Task: Create ChildIssue0000000663 as Child Issue of Issue Issue0000000332 in Backlog  in Scrum Project Project0000000067 in Jira. Create ChildIssue0000000664 as Child Issue of Issue Issue0000000332 in Backlog  in Scrum Project Project0000000067 in Jira. Create ChildIssue0000000665 as Child Issue of Issue Issue0000000333 in Backlog  in Scrum Project Project0000000067 in Jira. Create ChildIssue0000000666 as Child Issue of Issue Issue0000000333 in Backlog  in Scrum Project Project0000000067 in Jira. Create ChildIssue0000000667 as Child Issue of Issue Issue0000000334 in Backlog  in Scrum Project Project0000000067 in Jira
Action: Mouse moved to (507, 411)
Screenshot: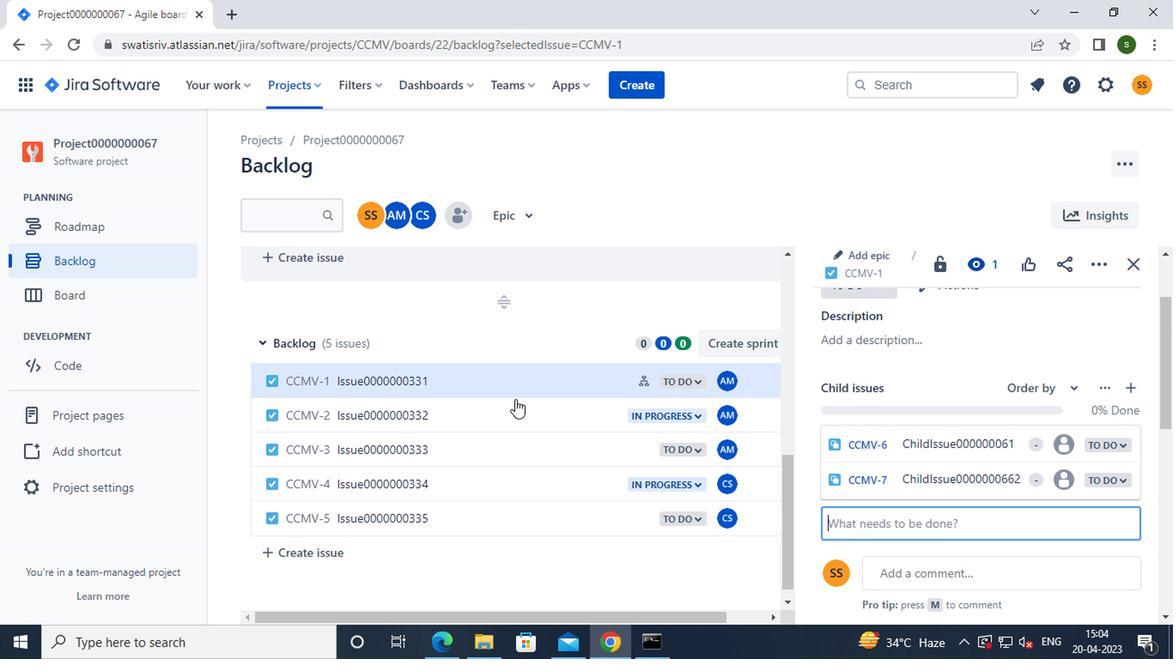
Action: Mouse pressed left at (507, 411)
Screenshot: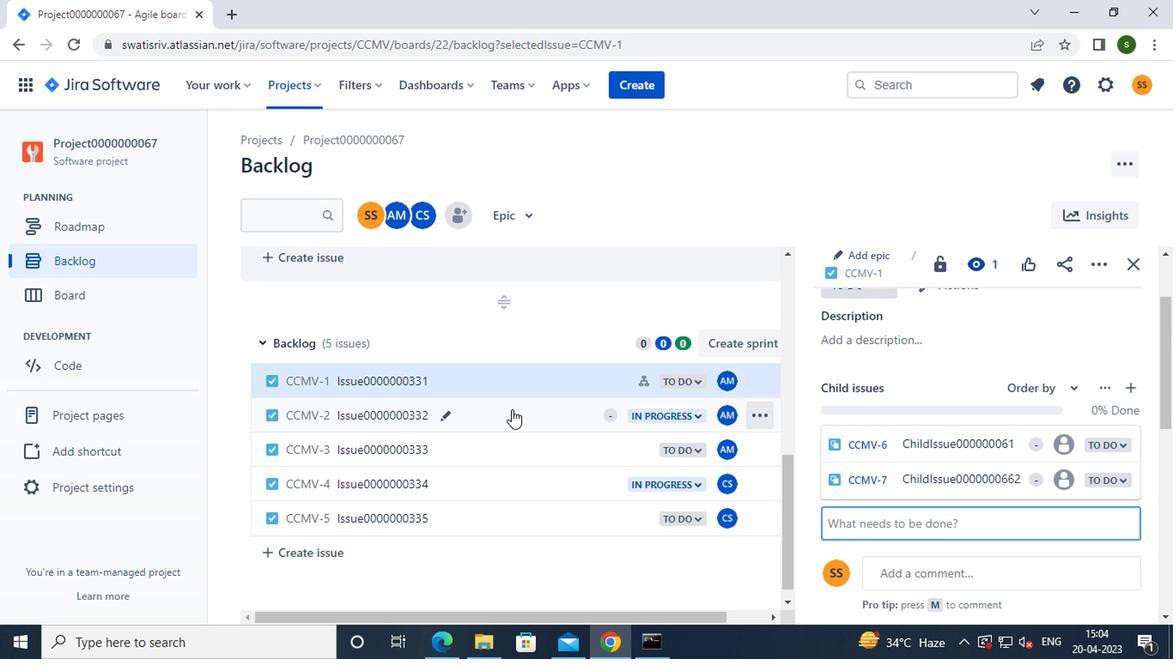 
Action: Mouse moved to (855, 337)
Screenshot: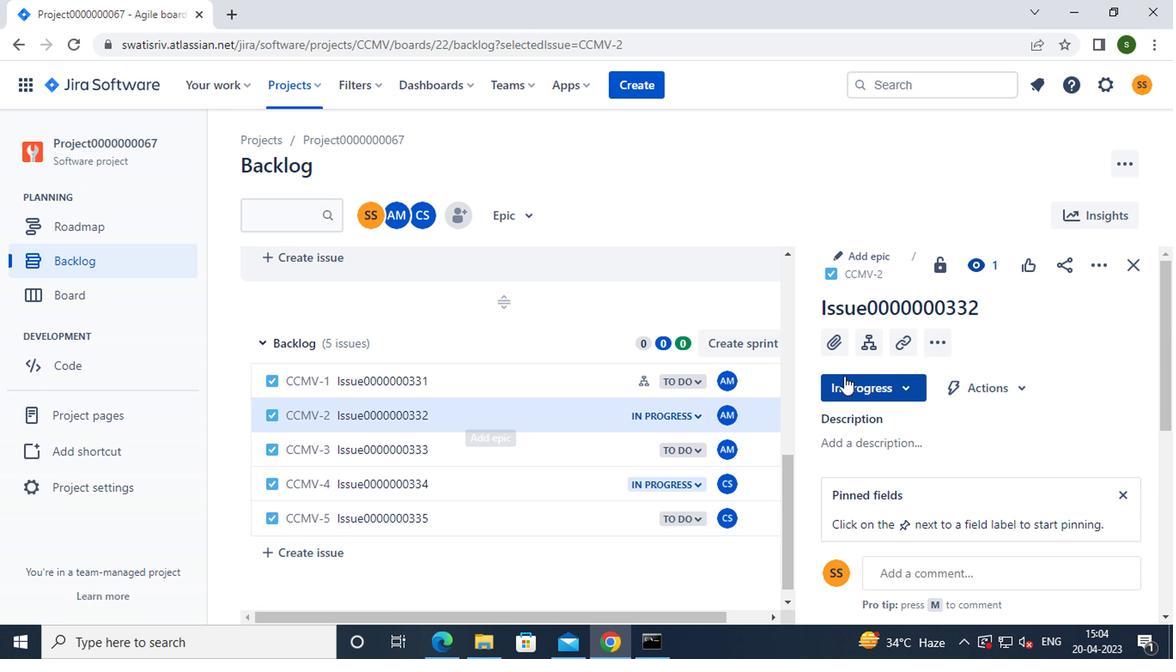 
Action: Mouse pressed left at (855, 337)
Screenshot: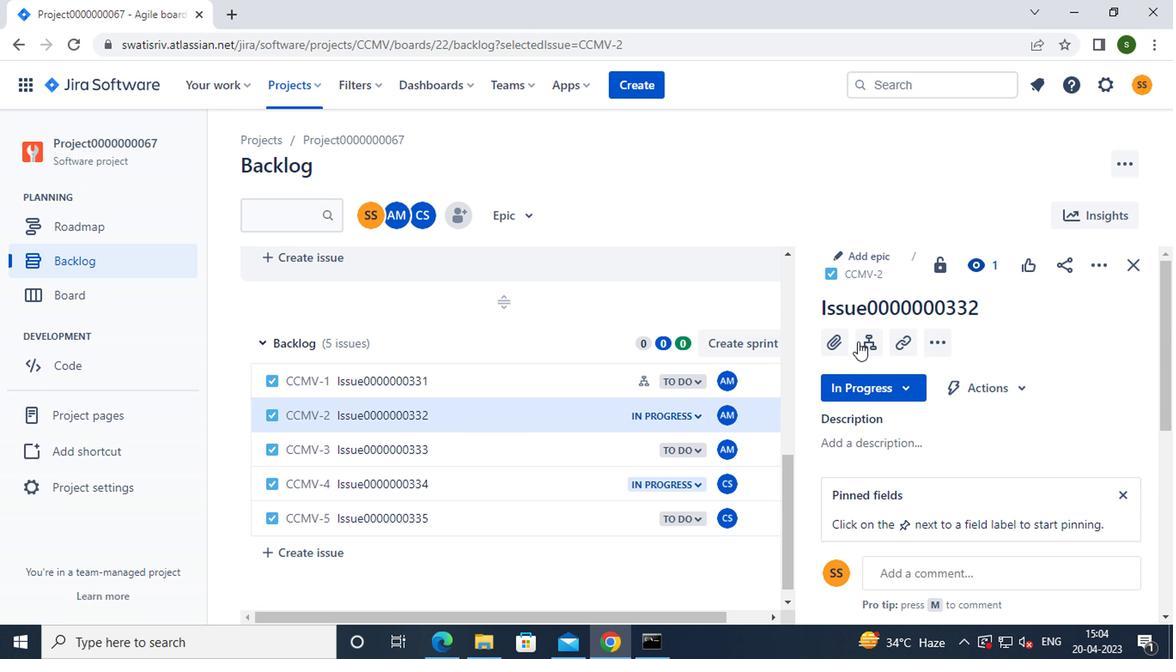 
Action: Mouse moved to (829, 422)
Screenshot: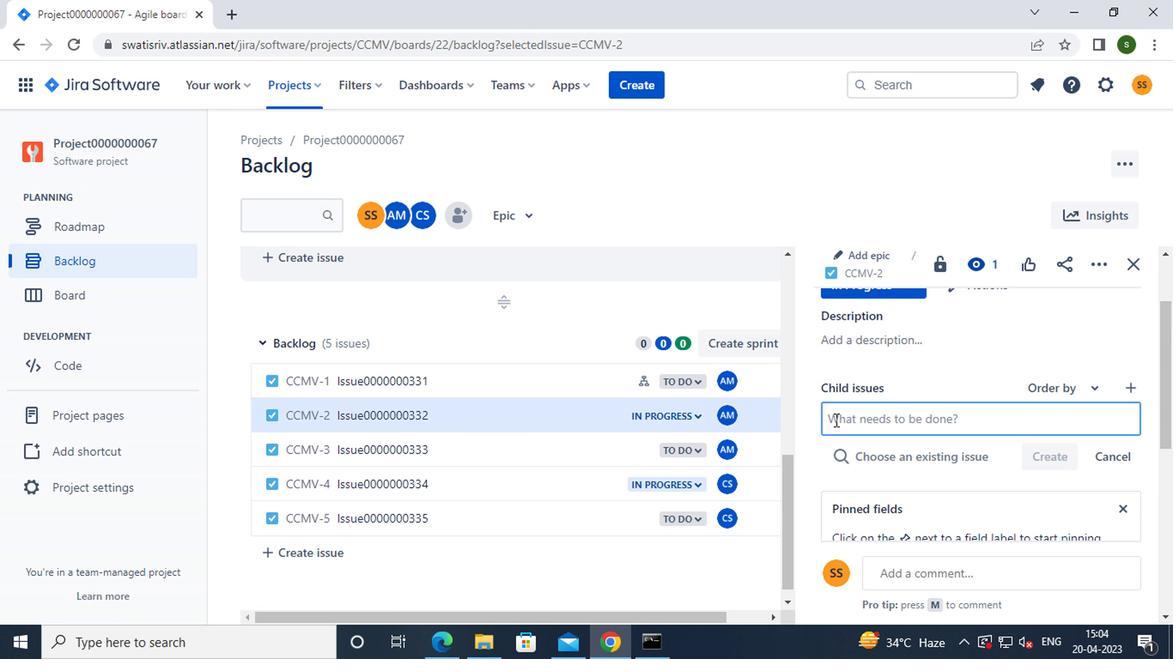 
Action: Key pressed c<Key.caps_lock>hild<Key.caps_lock>i<Key.caps_lock>ssue0000000663
Screenshot: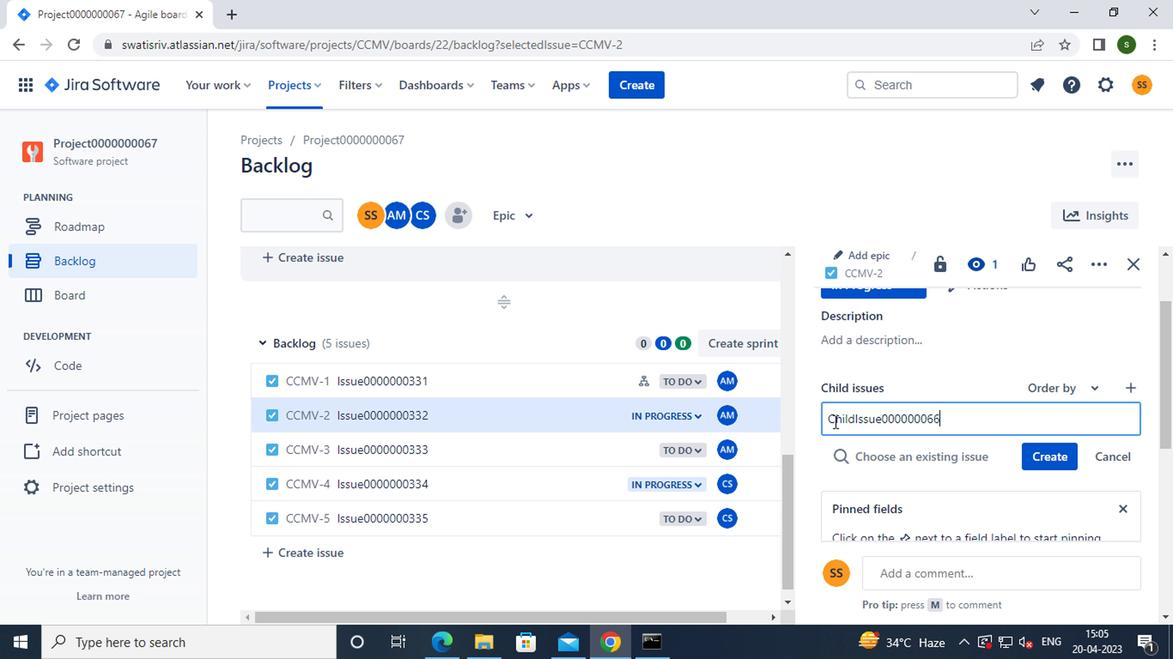 
Action: Mouse moved to (1036, 449)
Screenshot: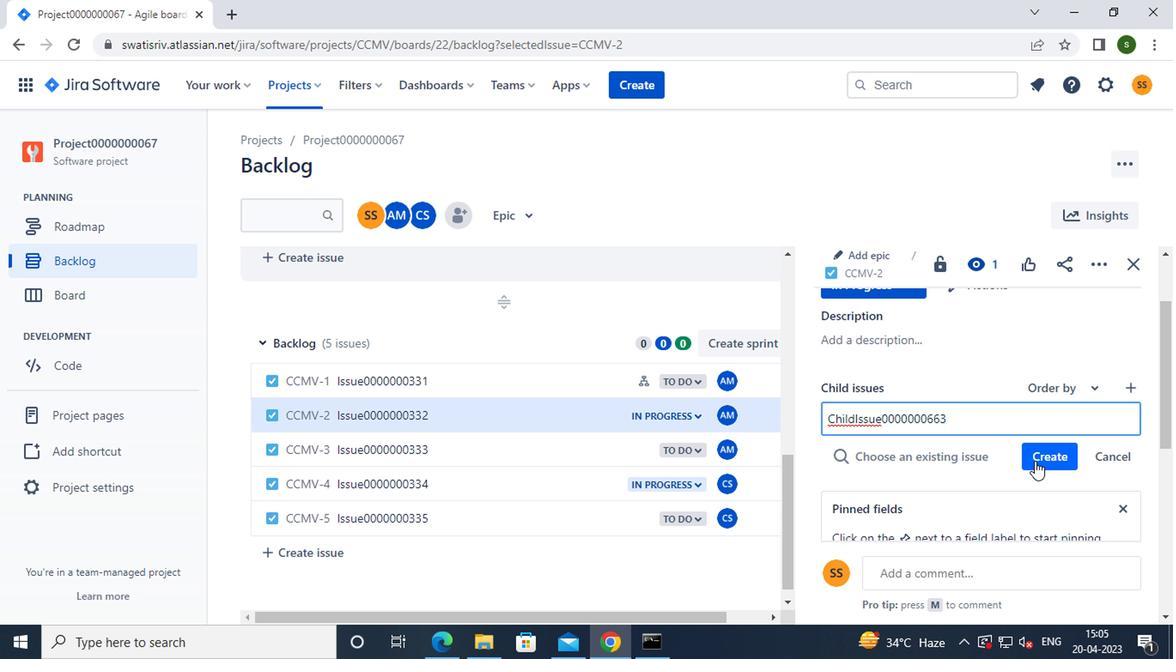 
Action: Mouse pressed left at (1036, 449)
Screenshot: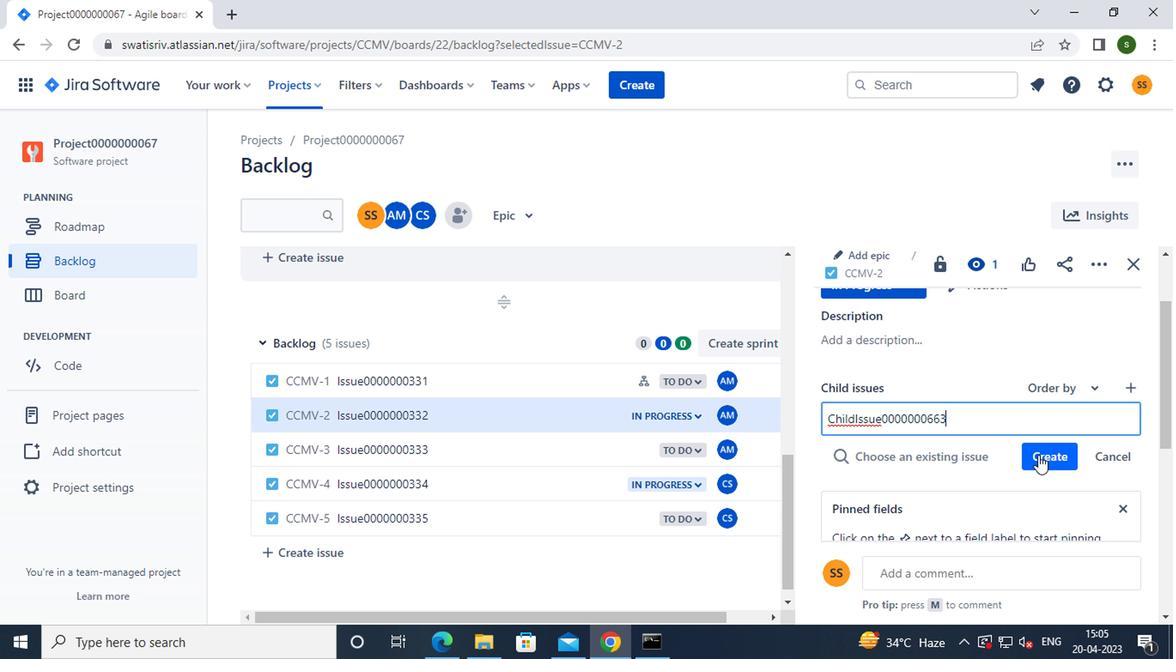 
Action: Mouse moved to (990, 475)
Screenshot: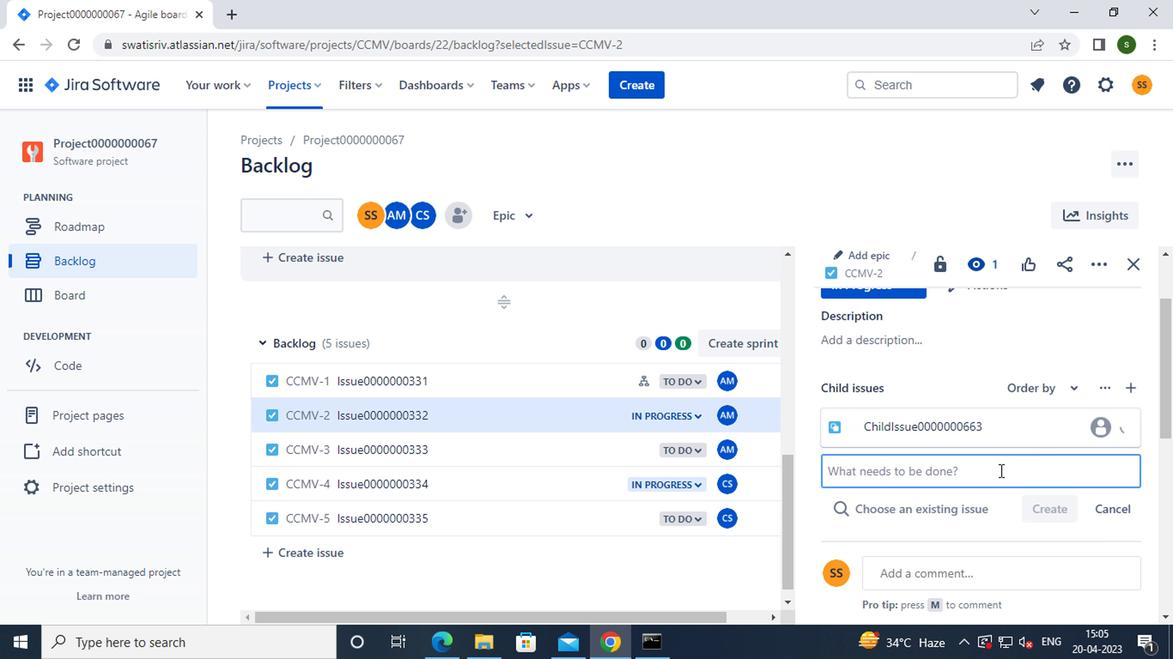 
Action: Key pressed <Key.caps_lock>c<Key.caps_lock>hild<Key.caps_lock>i<Key.caps_lock>ssue0000000664
Screenshot: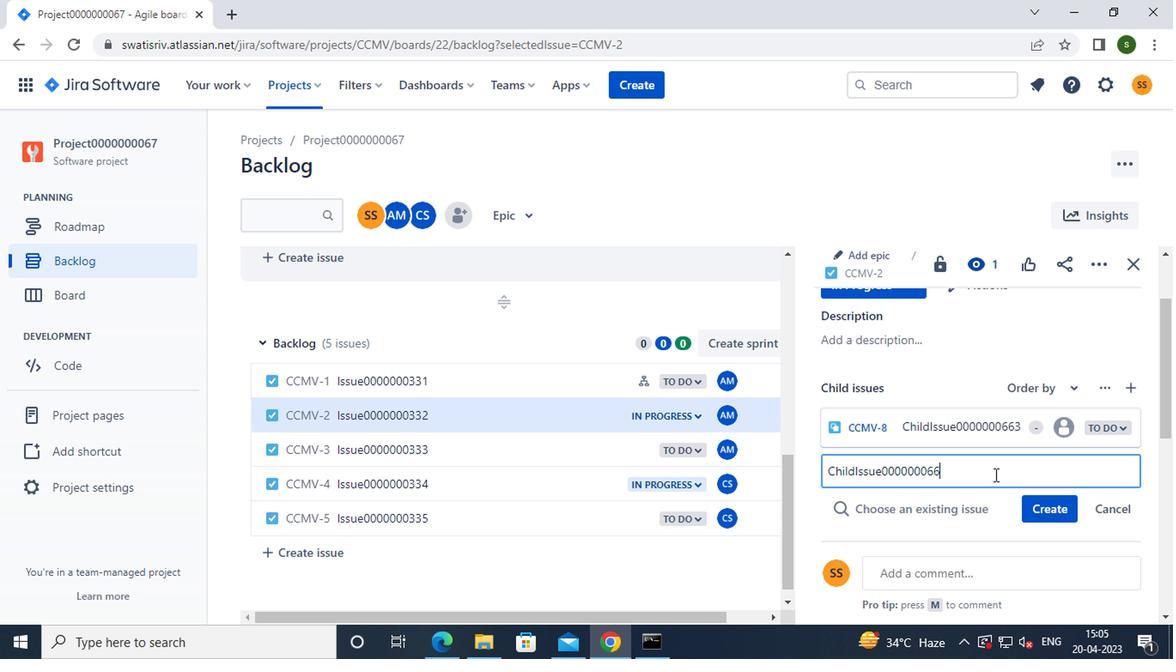 
Action: Mouse moved to (1049, 503)
Screenshot: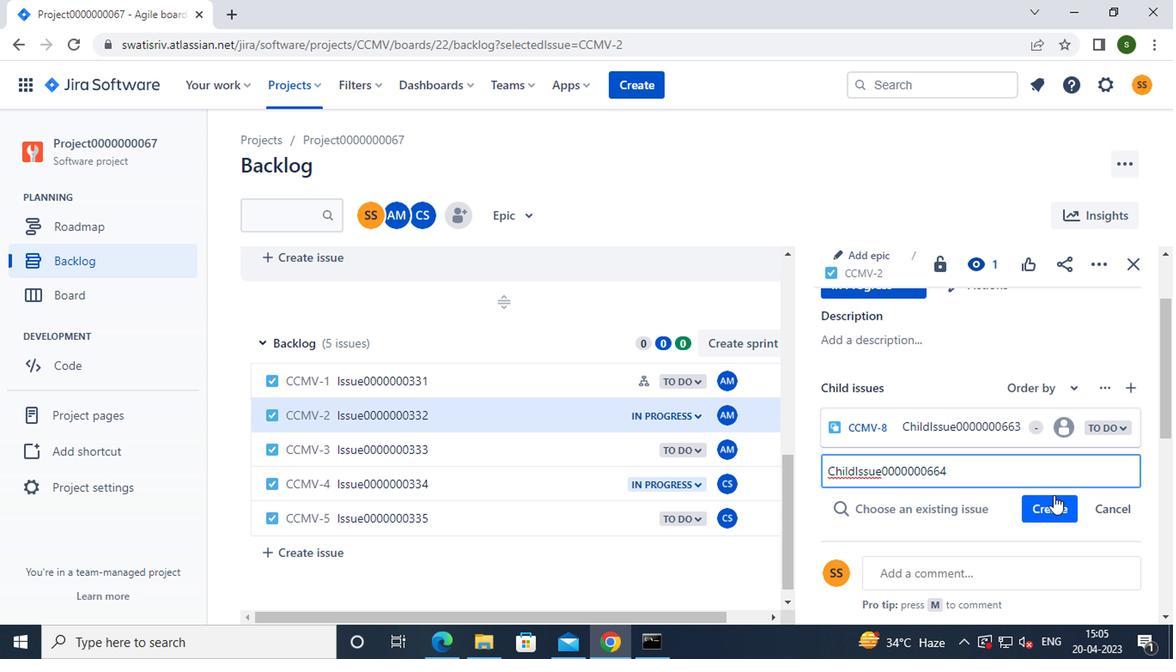 
Action: Mouse pressed left at (1049, 503)
Screenshot: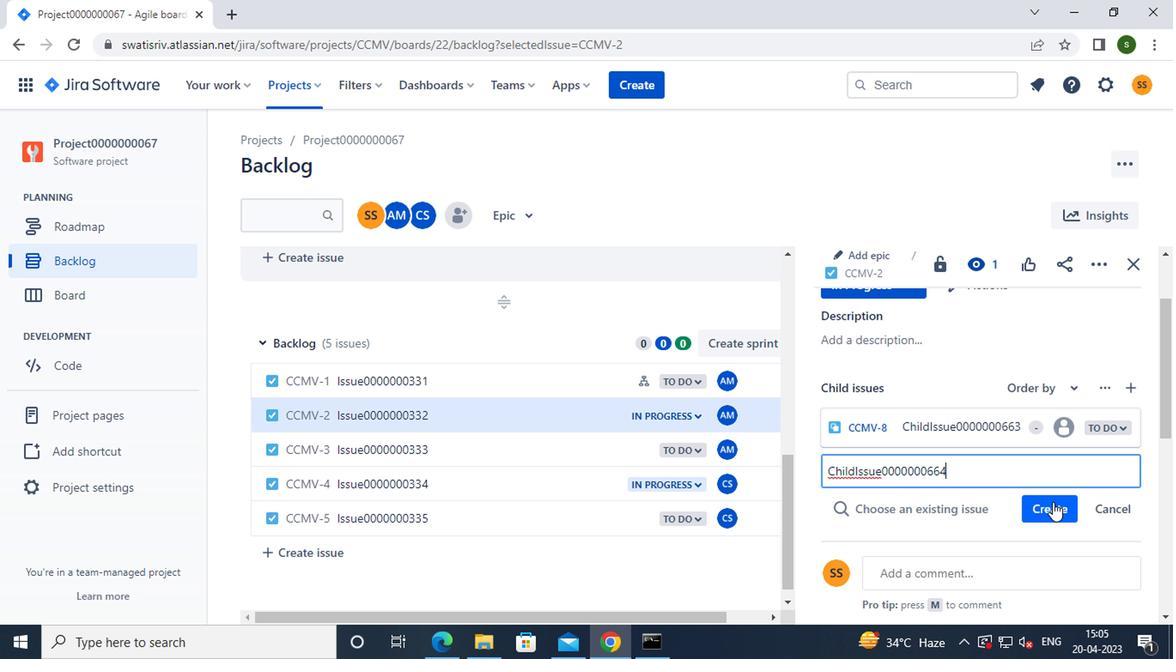 
Action: Mouse moved to (554, 450)
Screenshot: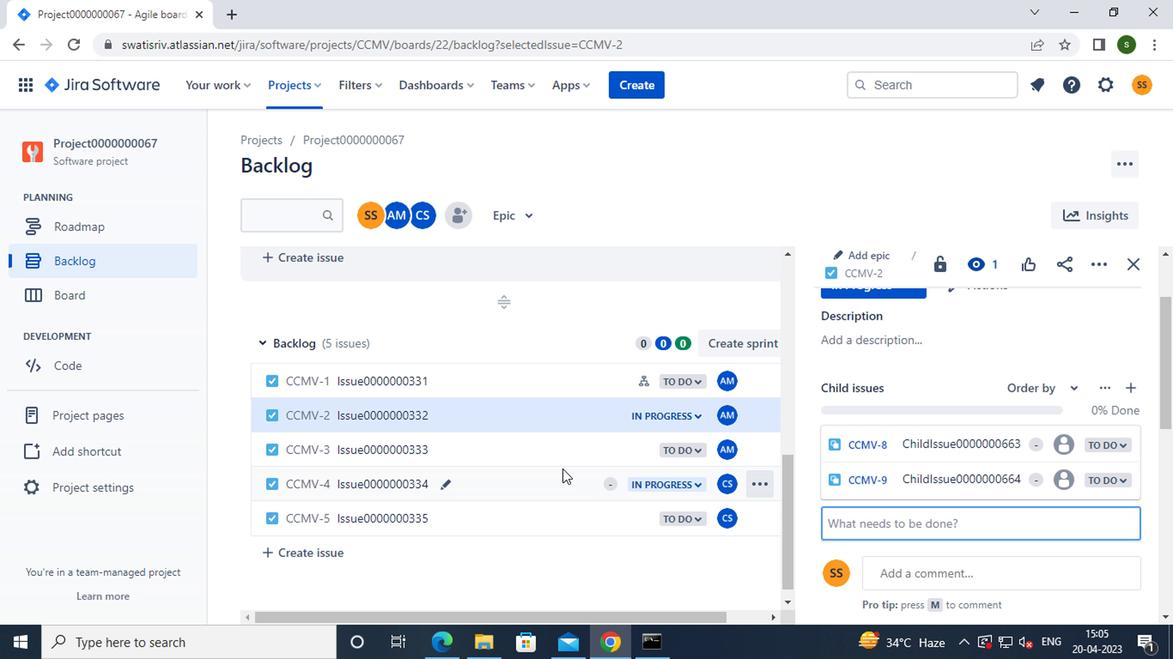 
Action: Mouse pressed left at (554, 450)
Screenshot: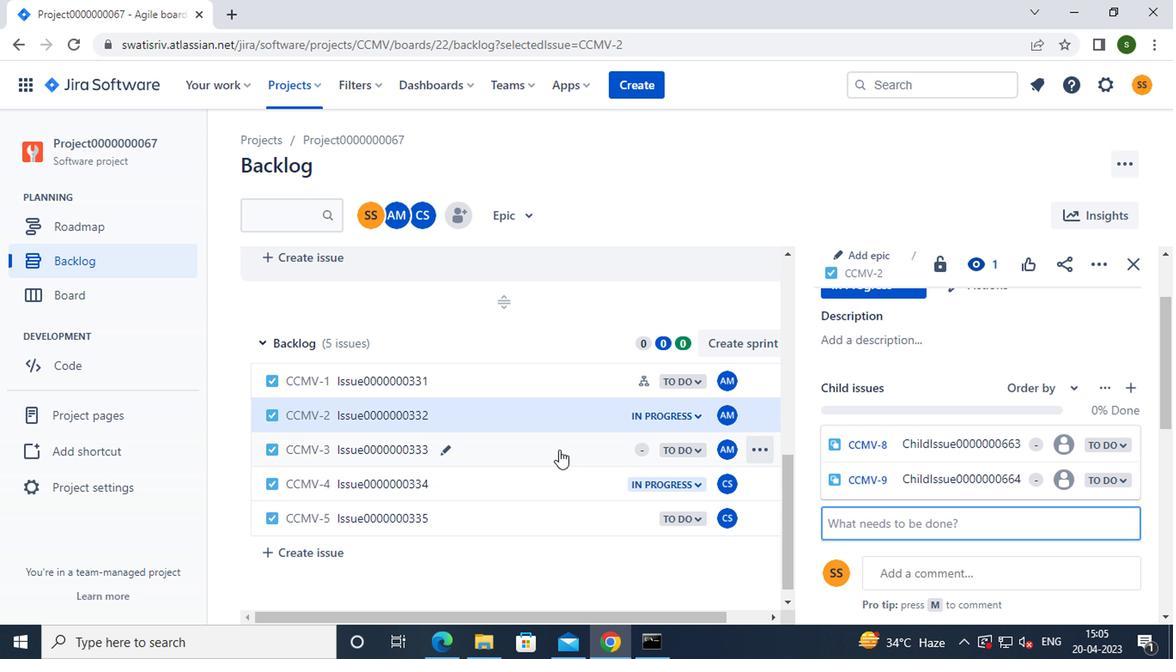 
Action: Mouse moved to (869, 345)
Screenshot: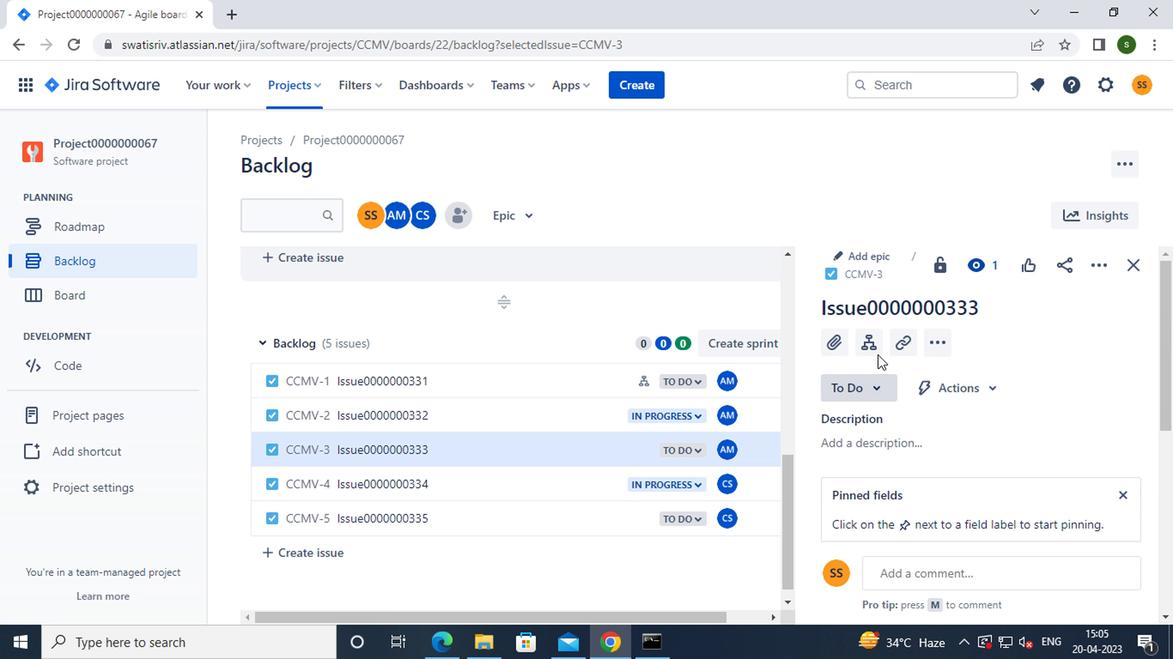 
Action: Mouse pressed left at (869, 345)
Screenshot: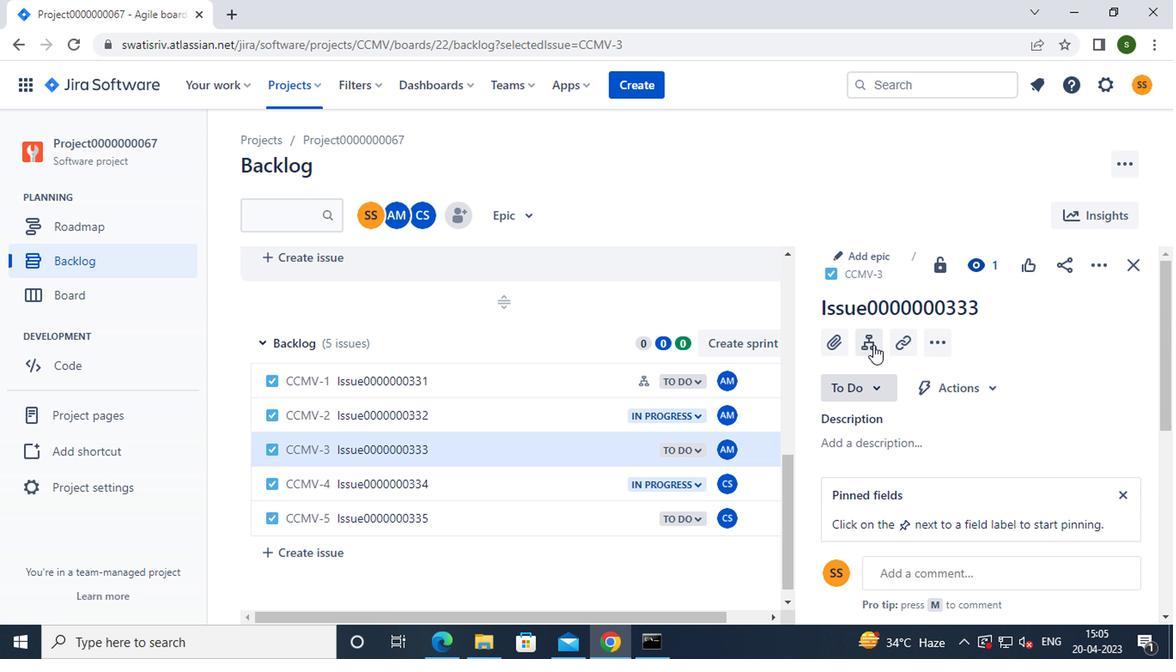 
Action: Mouse moved to (878, 418)
Screenshot: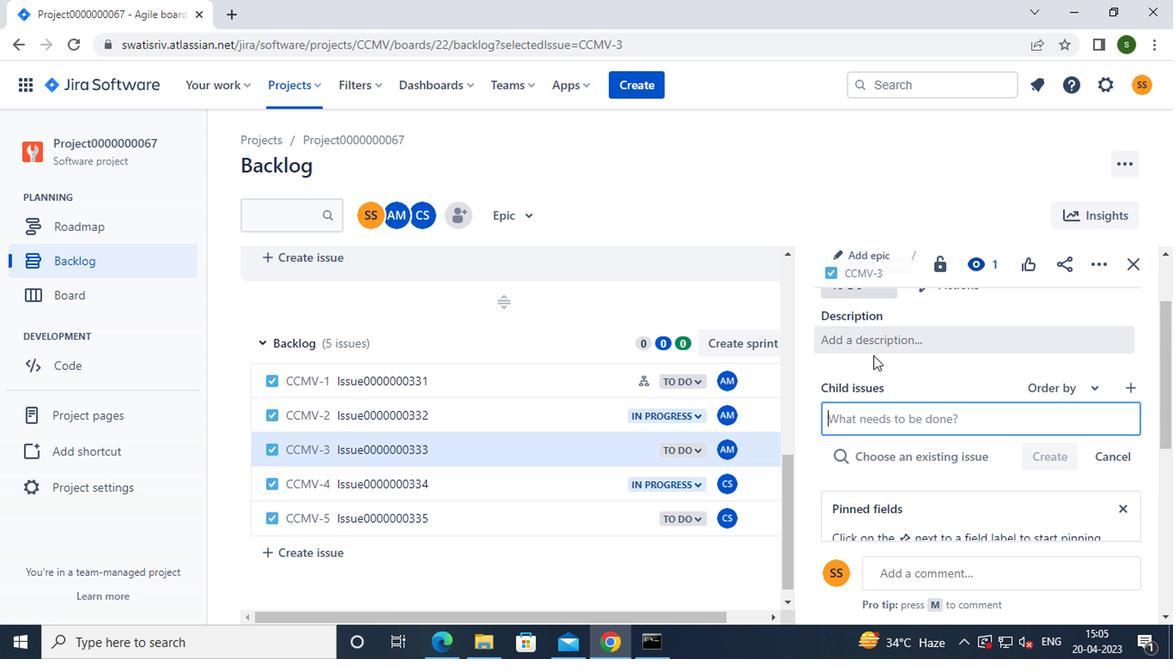 
Action: Key pressed <Key.caps_lock>c<Key.caps_lock>hild<Key.caps_lock>i<Key.caps_lock>ssue0000000665
Screenshot: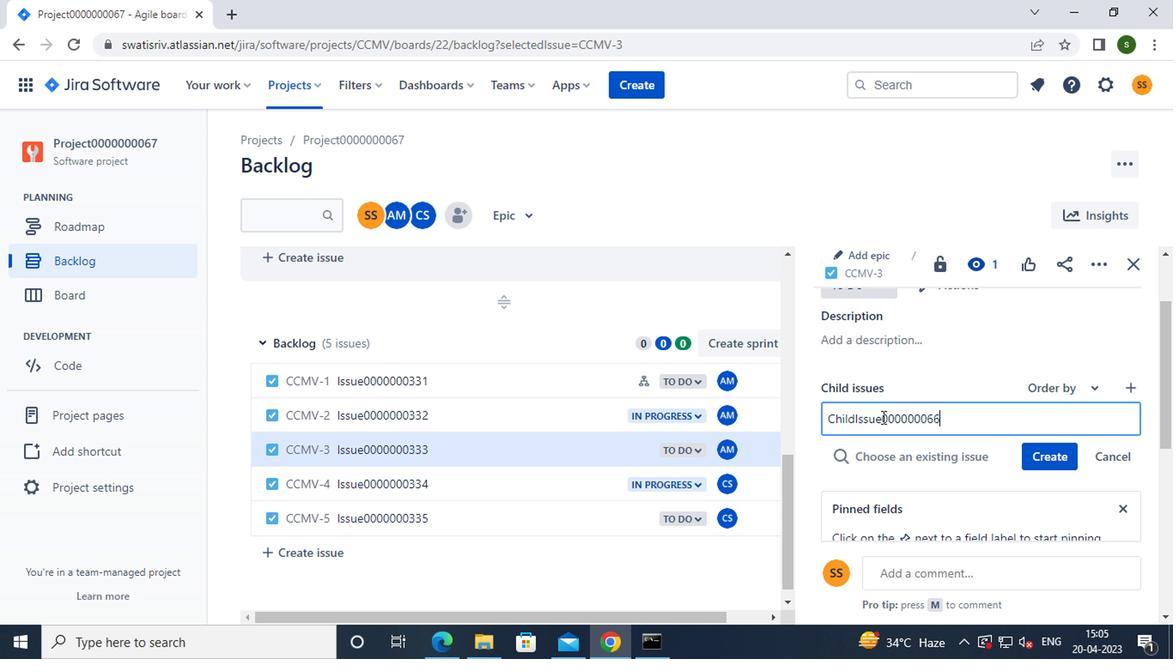 
Action: Mouse moved to (1029, 463)
Screenshot: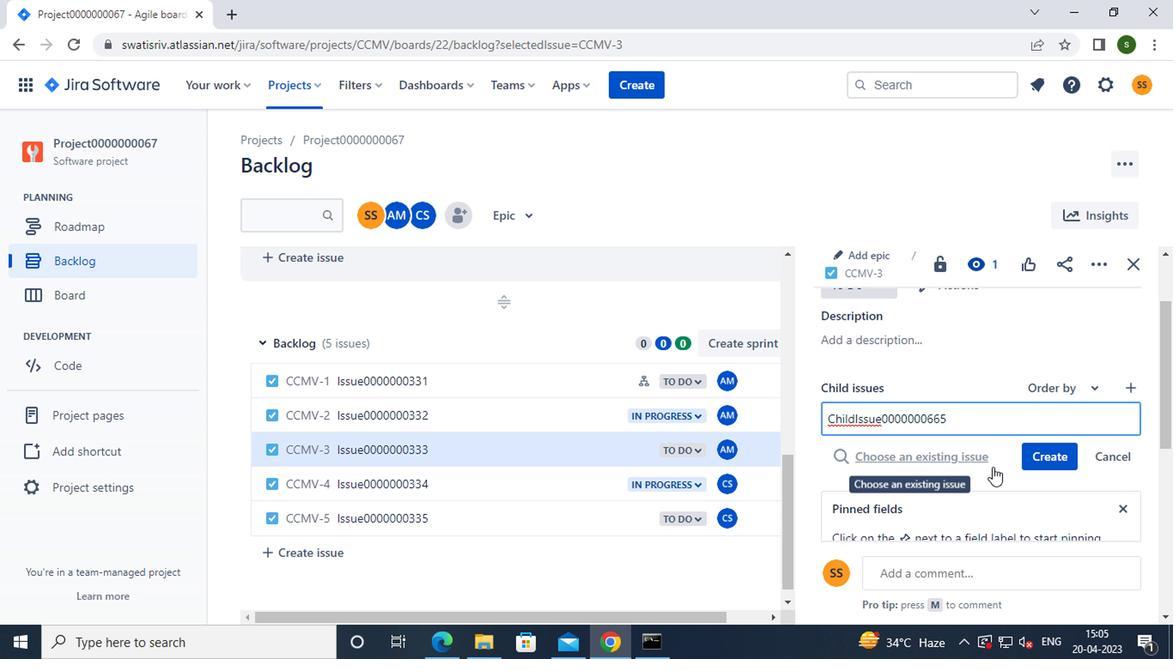 
Action: Mouse pressed left at (1029, 463)
Screenshot: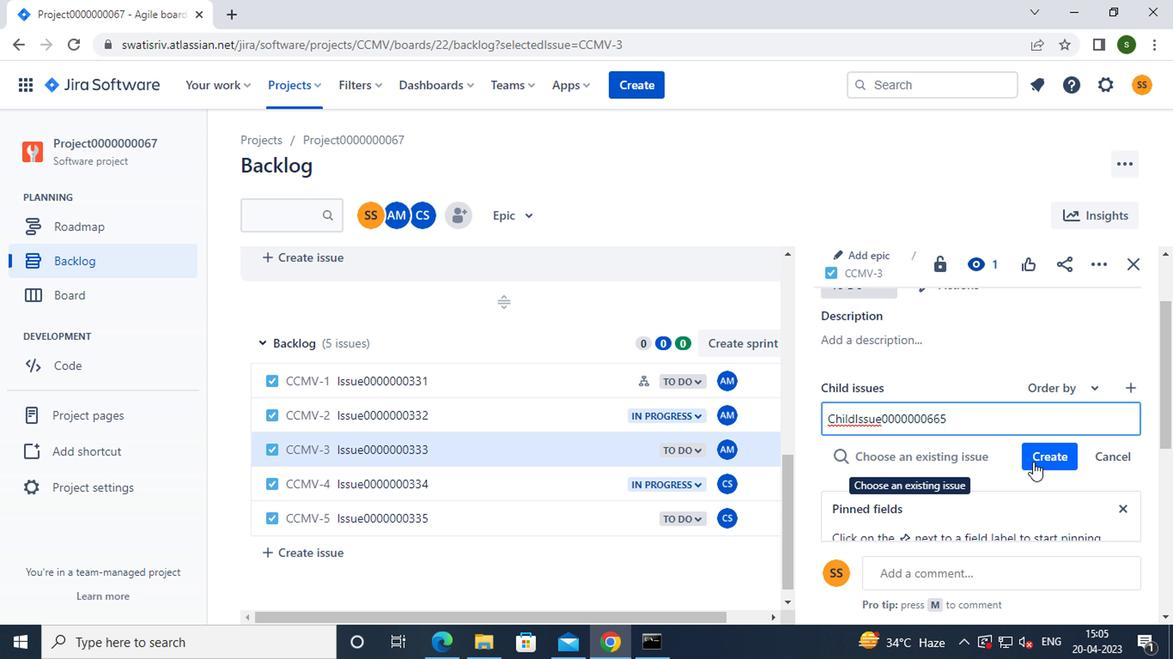 
Action: Mouse moved to (974, 477)
Screenshot: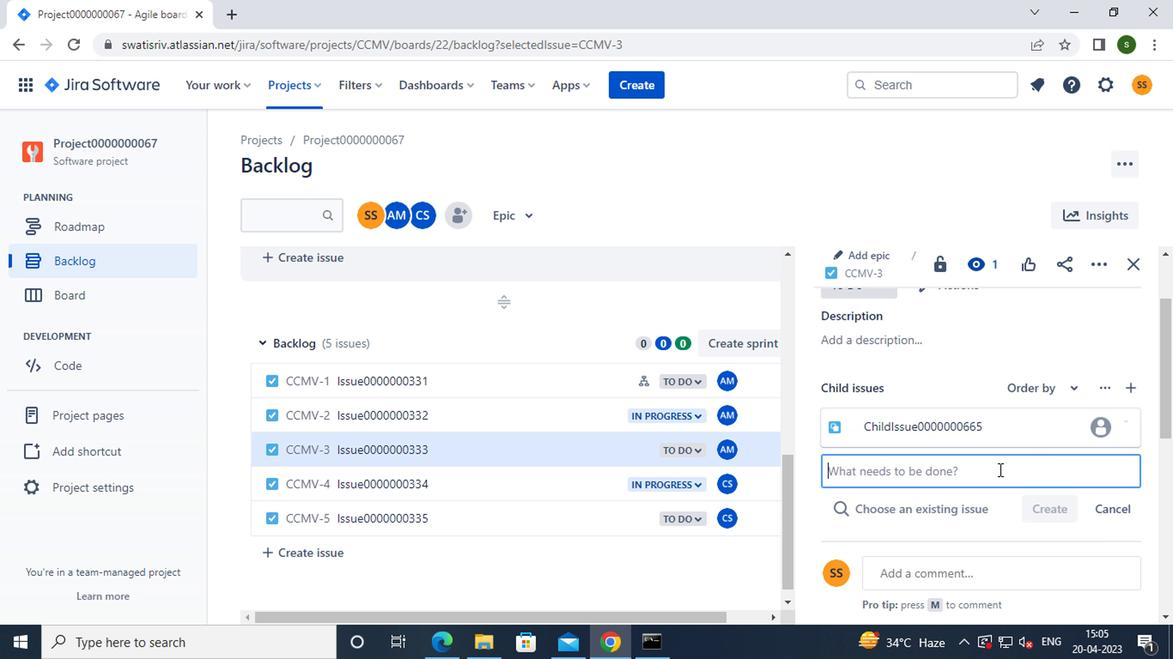 
Action: Key pressed <Key.caps_lock>c<Key.caps_lock>hild<Key.caps_lock>i<Key.caps_lock>ssue0000000666
Screenshot: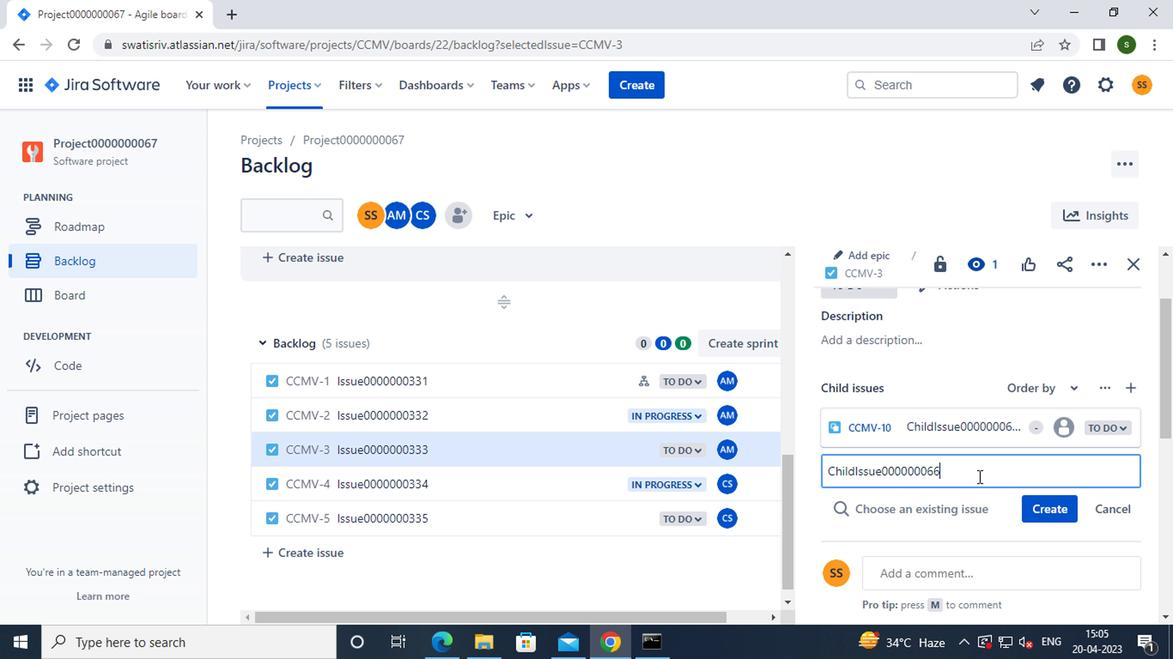 
Action: Mouse moved to (1050, 512)
Screenshot: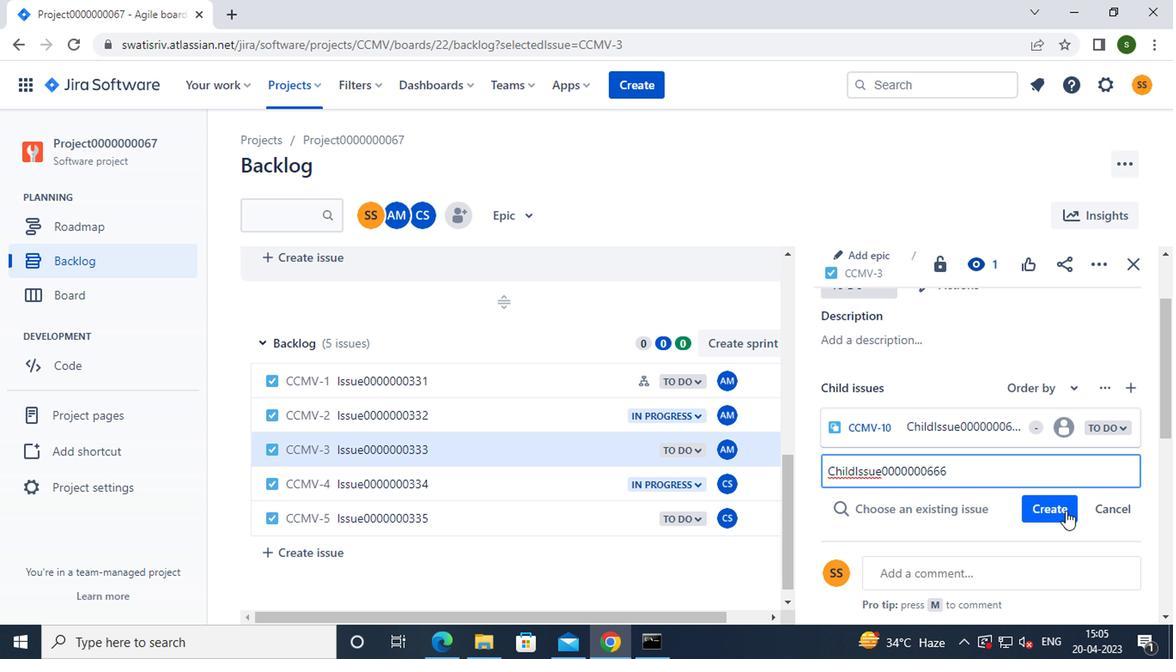 
Action: Mouse pressed left at (1050, 512)
Screenshot: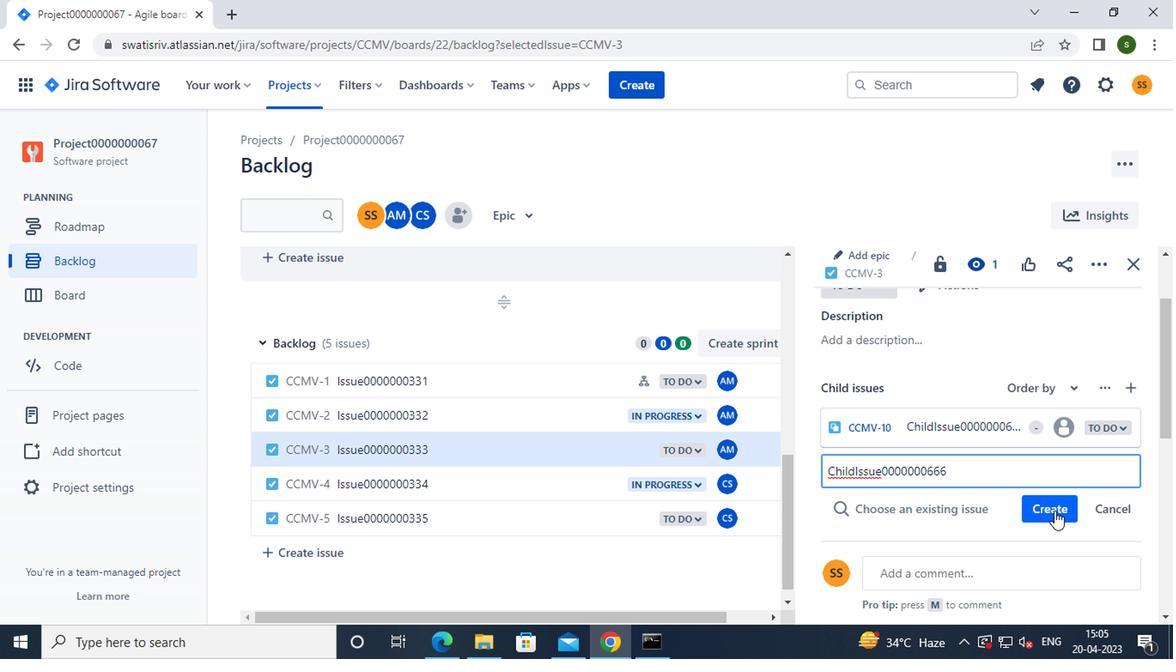 
Action: Mouse moved to (543, 492)
Screenshot: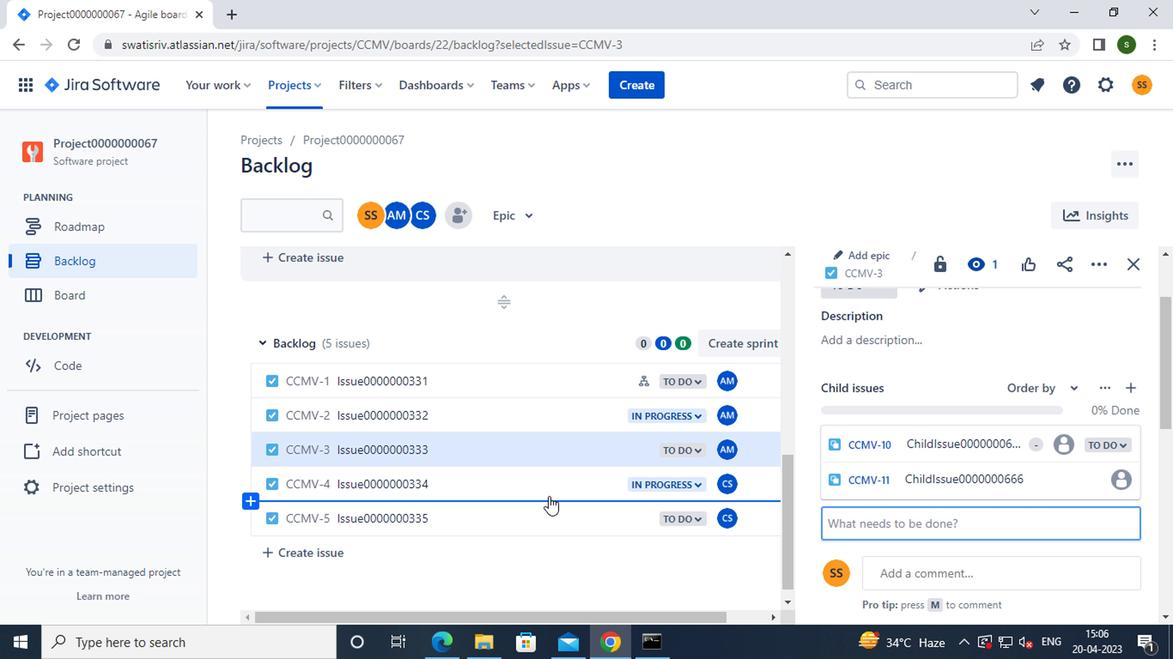 
Action: Mouse pressed left at (543, 492)
Screenshot: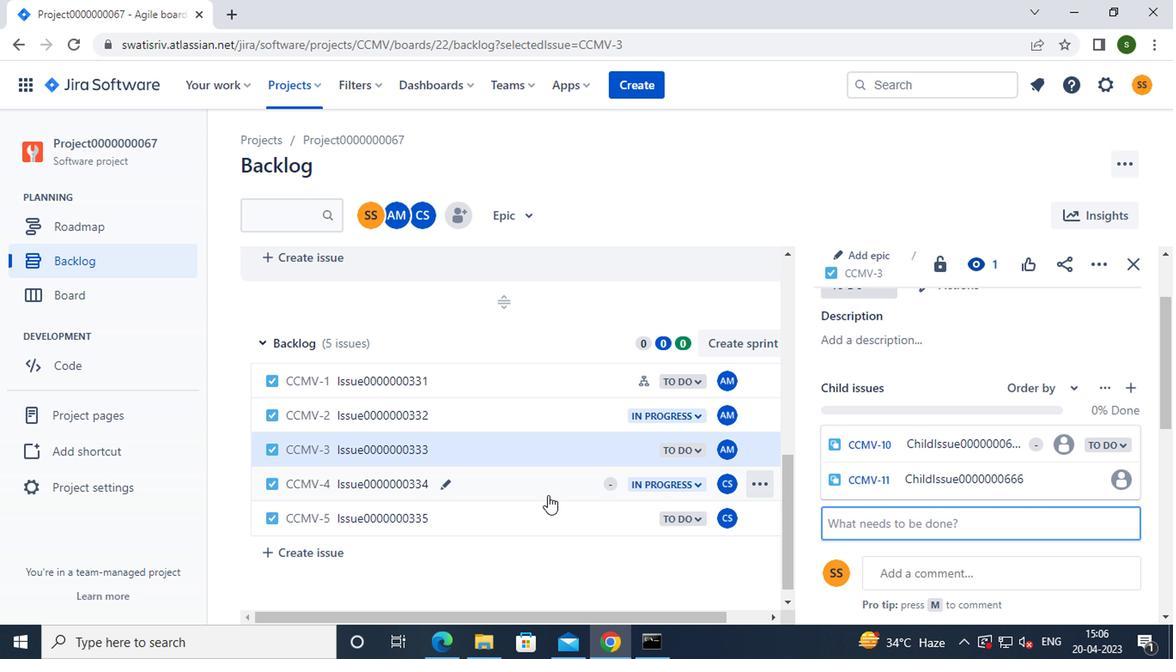 
Action: Mouse moved to (868, 345)
Screenshot: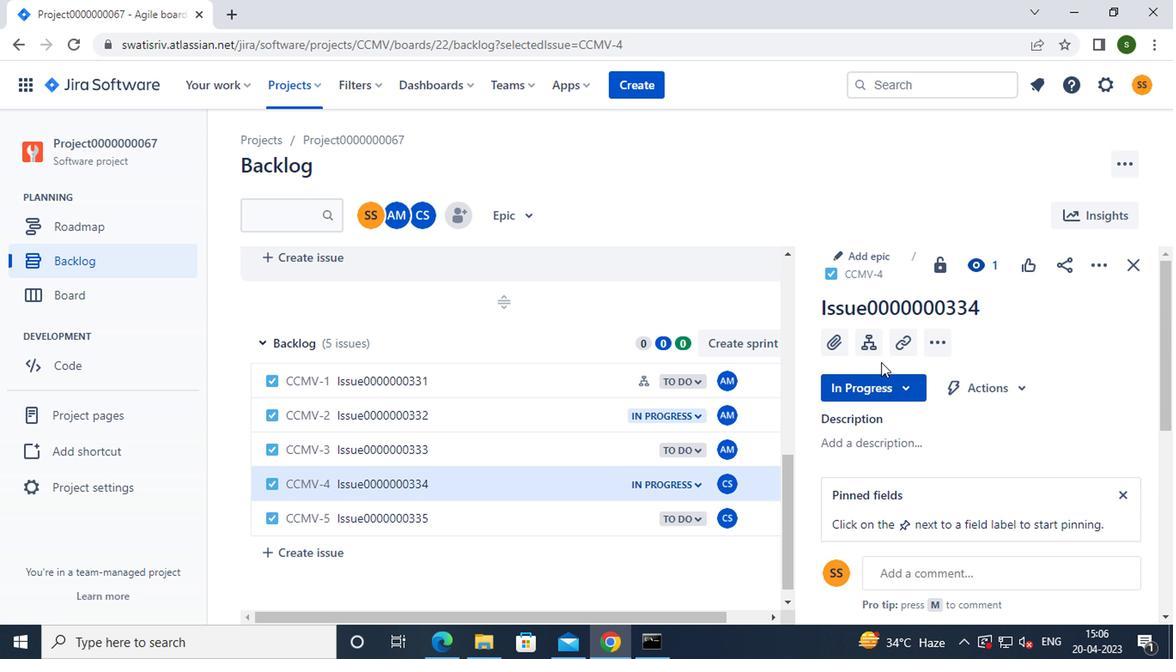 
Action: Mouse pressed left at (868, 345)
Screenshot: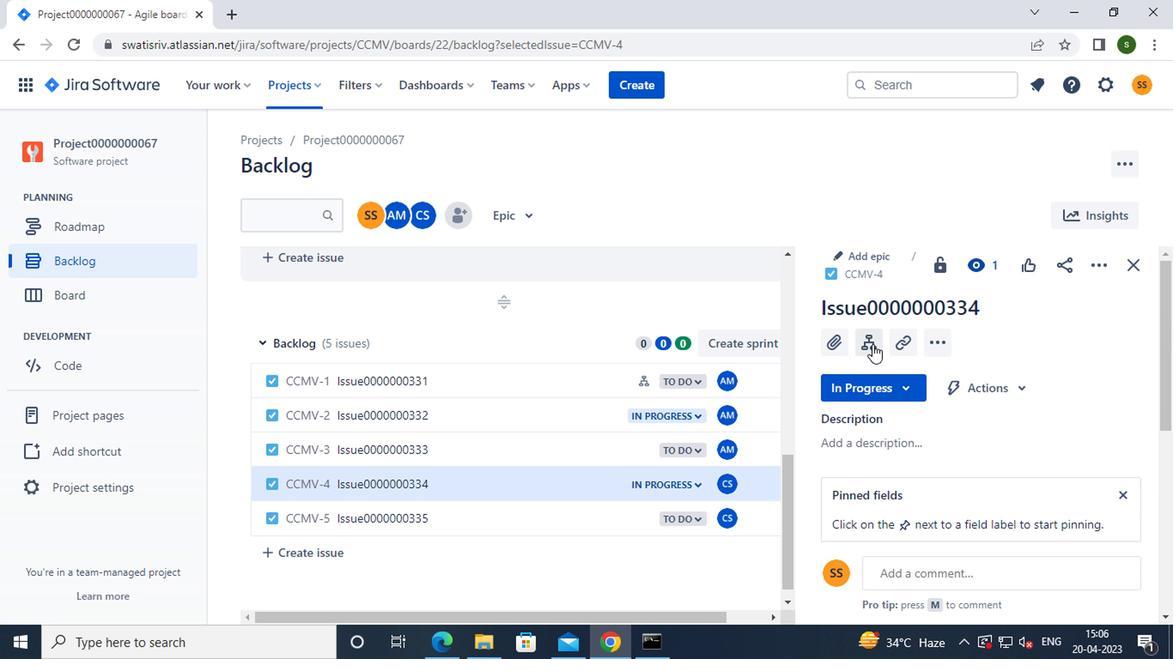 
Action: Mouse moved to (878, 423)
Screenshot: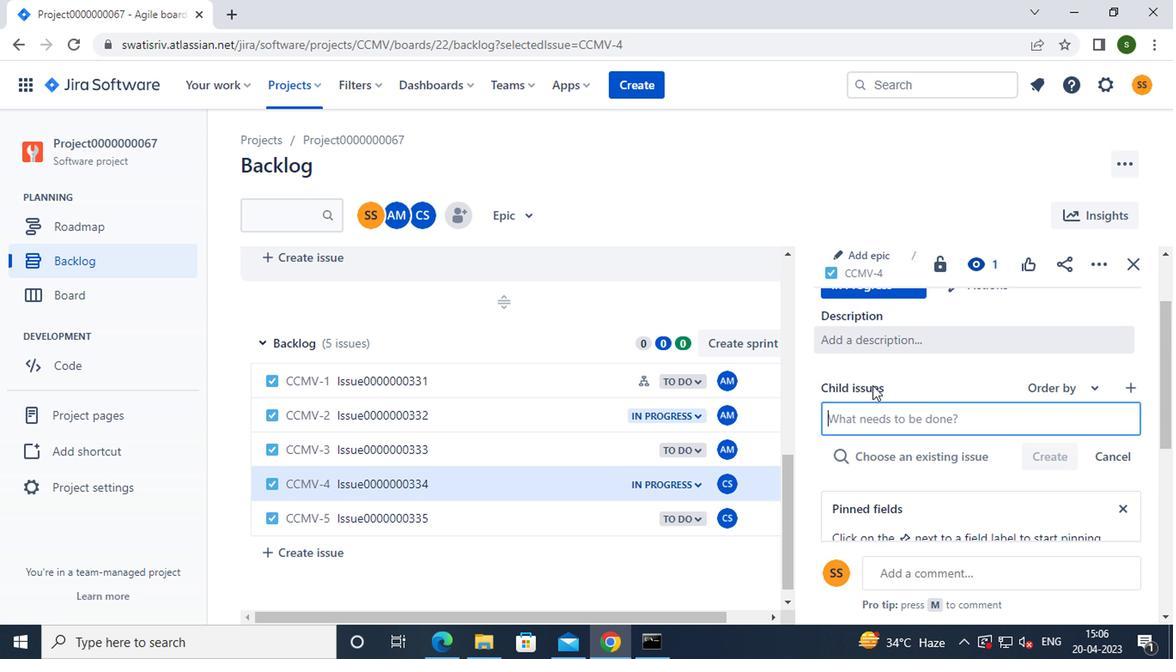 
Action: Key pressed <Key.caps_lock>c<Key.caps_lock>hild<Key.caps_lock>i<Key.caps_lock>ssue0000000667
Screenshot: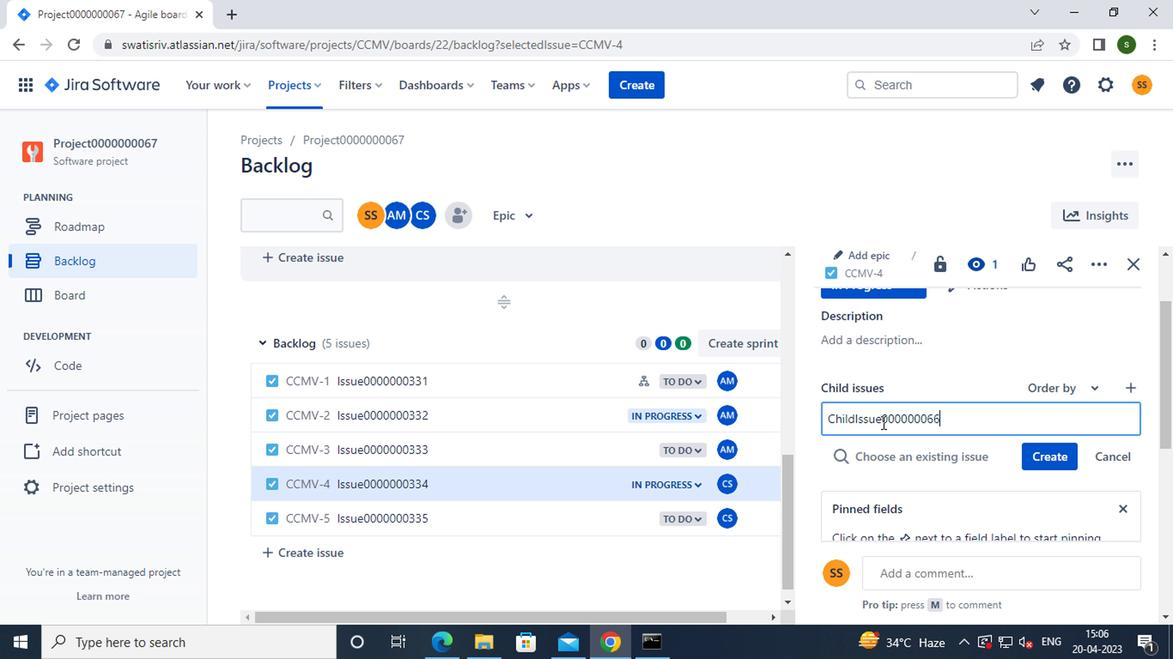 
Action: Mouse moved to (1038, 454)
Screenshot: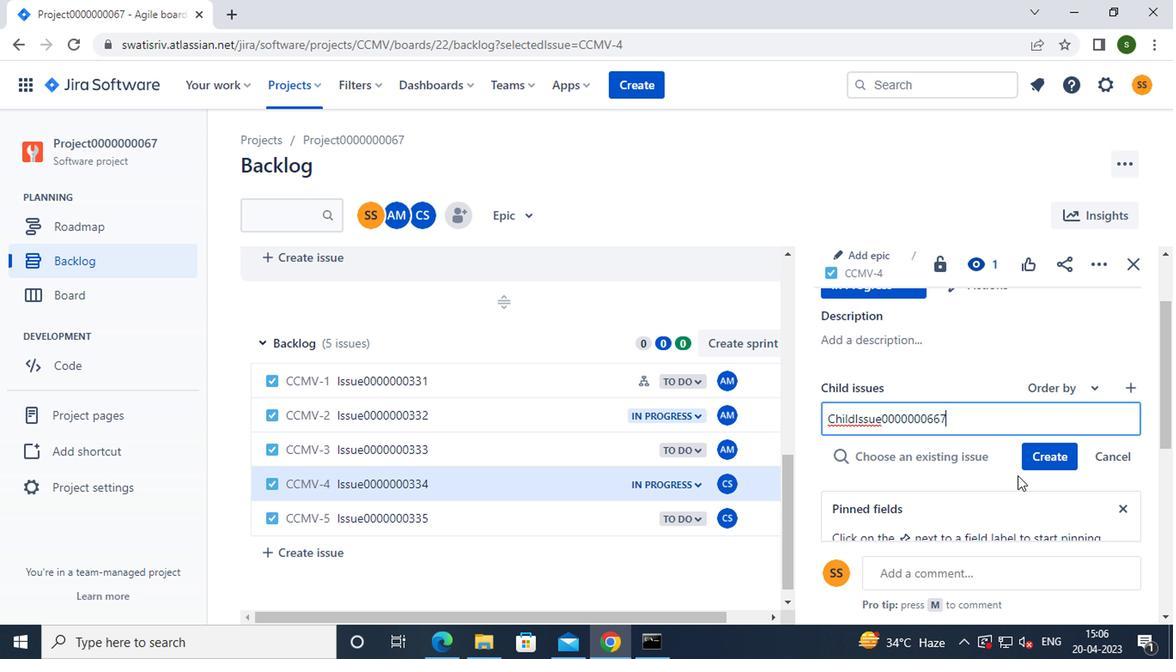 
Action: Mouse pressed left at (1038, 454)
Screenshot: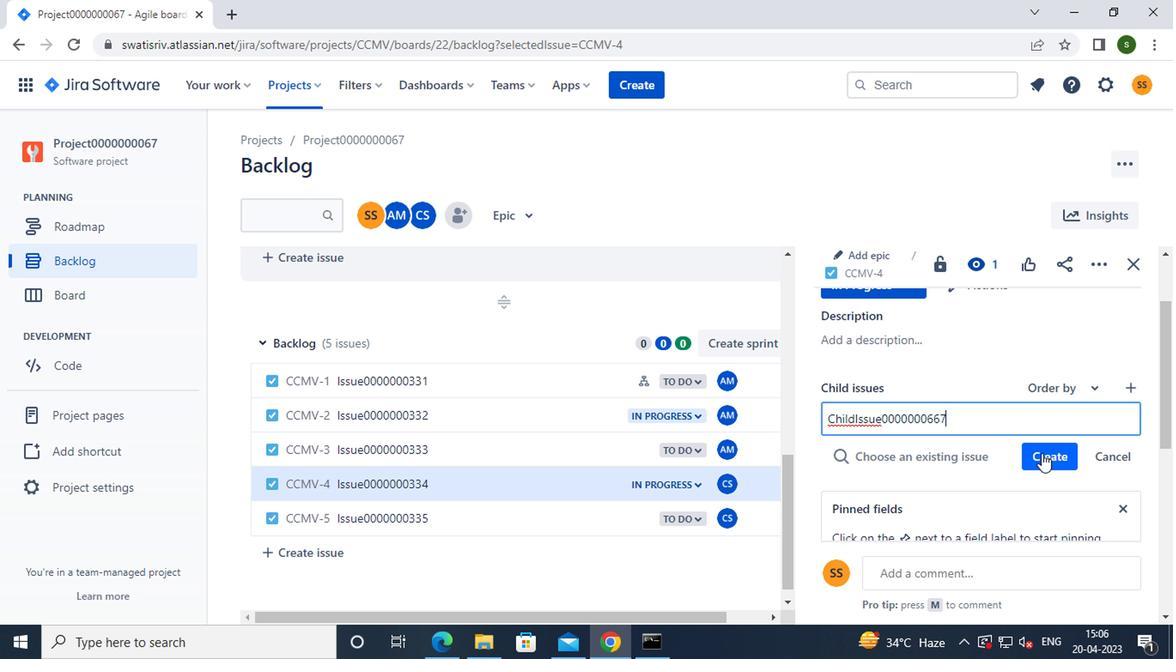 
Action: Mouse moved to (964, 371)
Screenshot: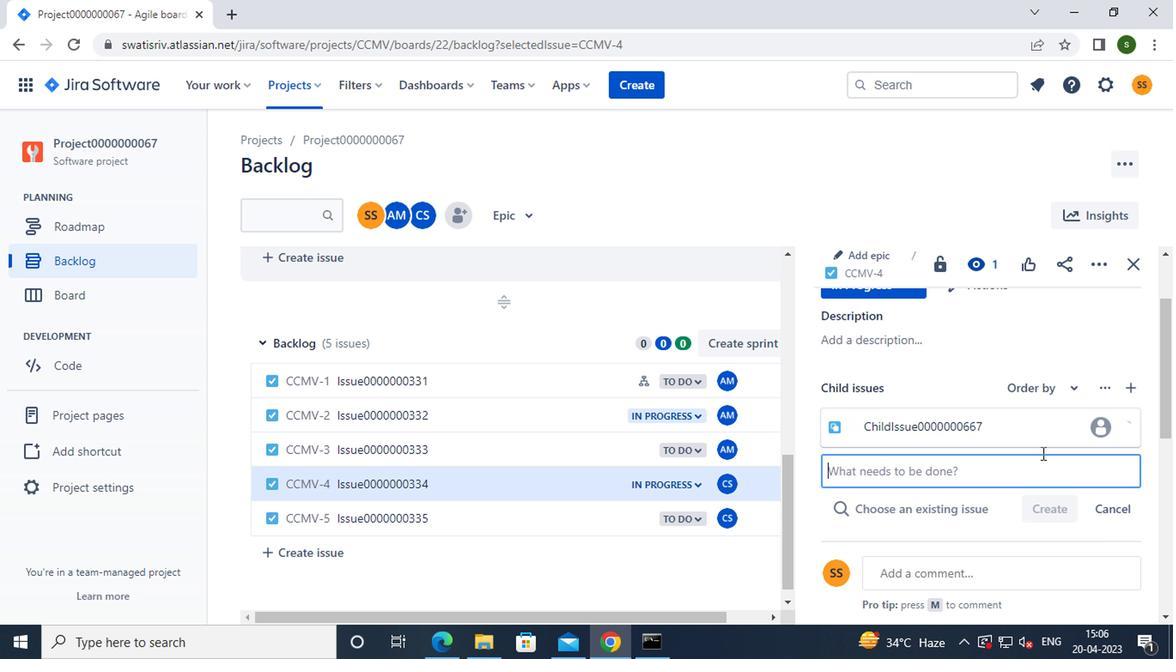
Action: Key pressed <Key.f8>
Screenshot: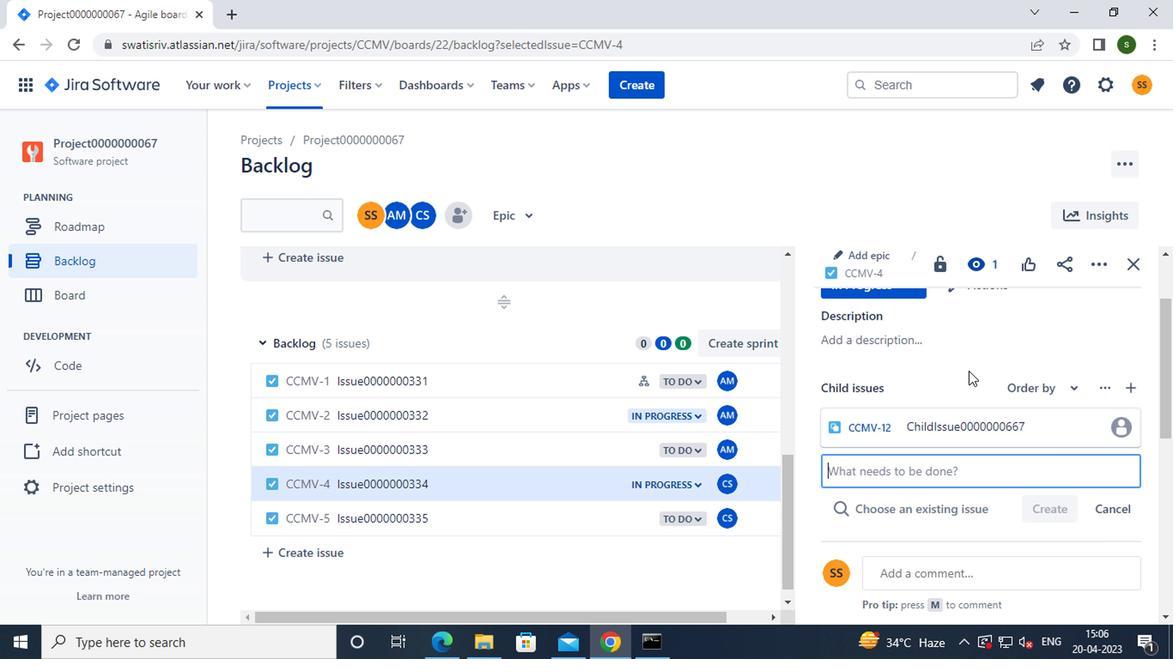 
